 Task: Look for organic products only.
Action: Mouse moved to (19, 80)
Screenshot: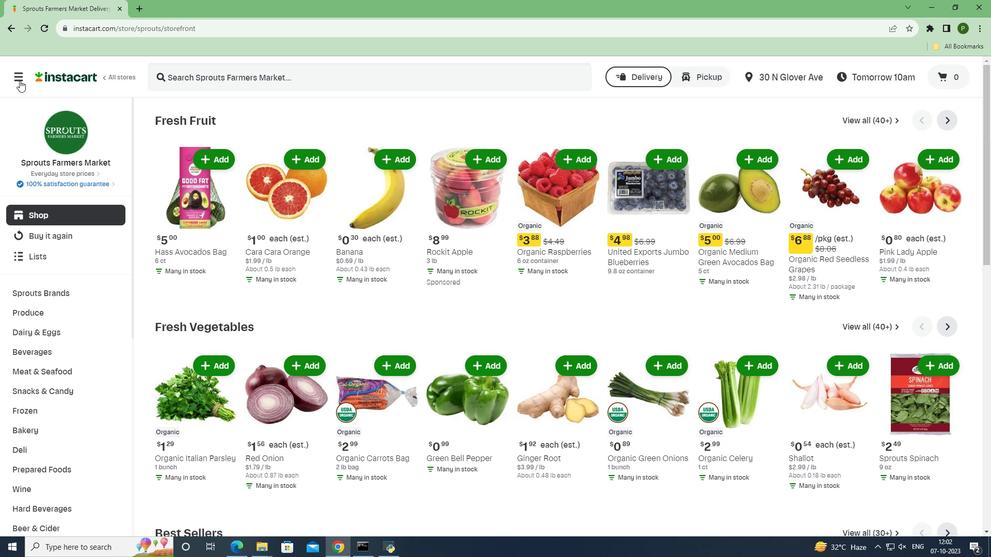
Action: Mouse pressed left at (19, 80)
Screenshot: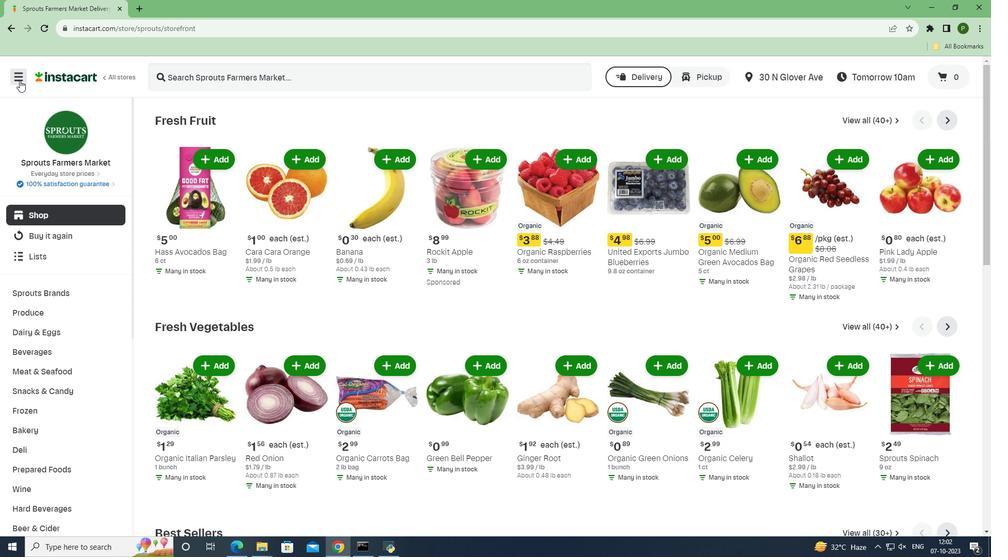 
Action: Mouse moved to (24, 266)
Screenshot: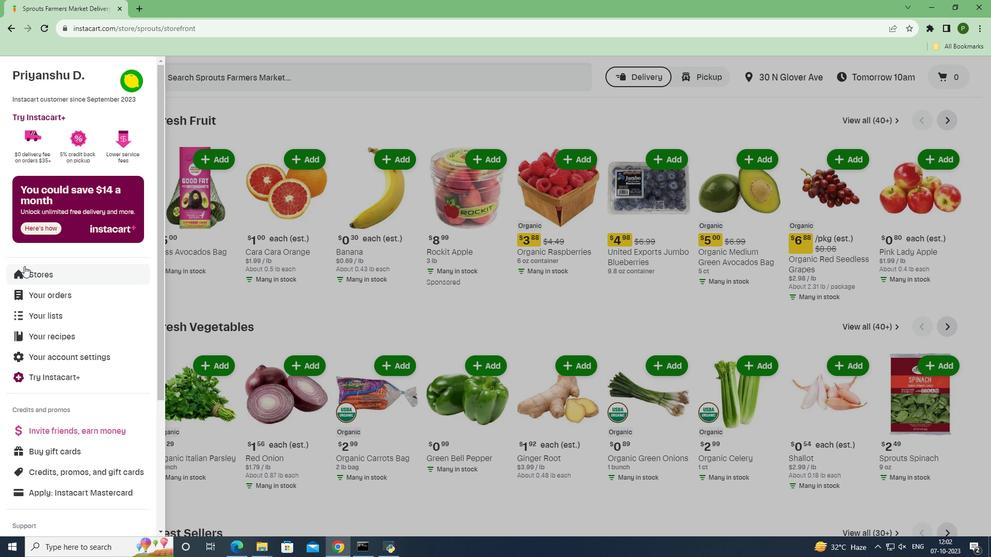 
Action: Mouse pressed left at (24, 266)
Screenshot: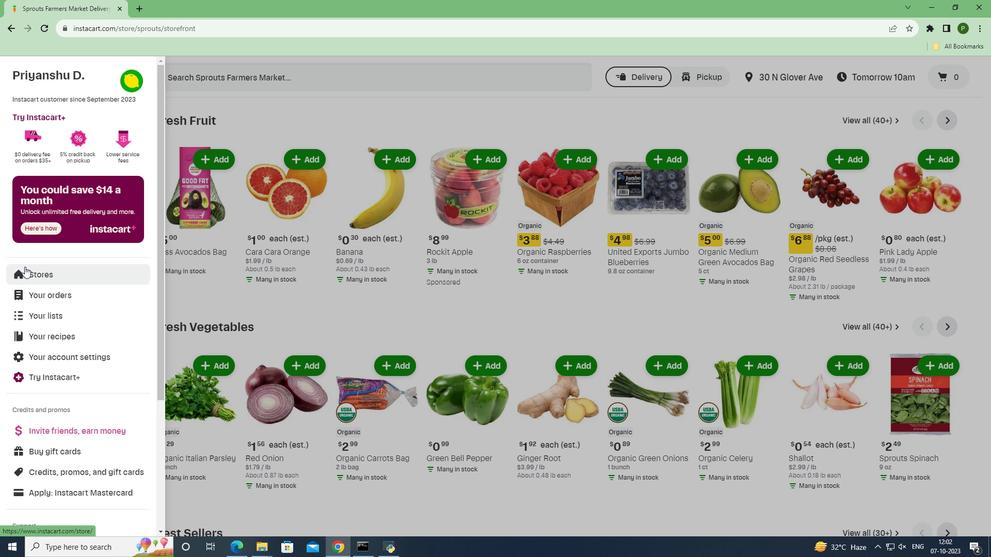 
Action: Mouse moved to (227, 112)
Screenshot: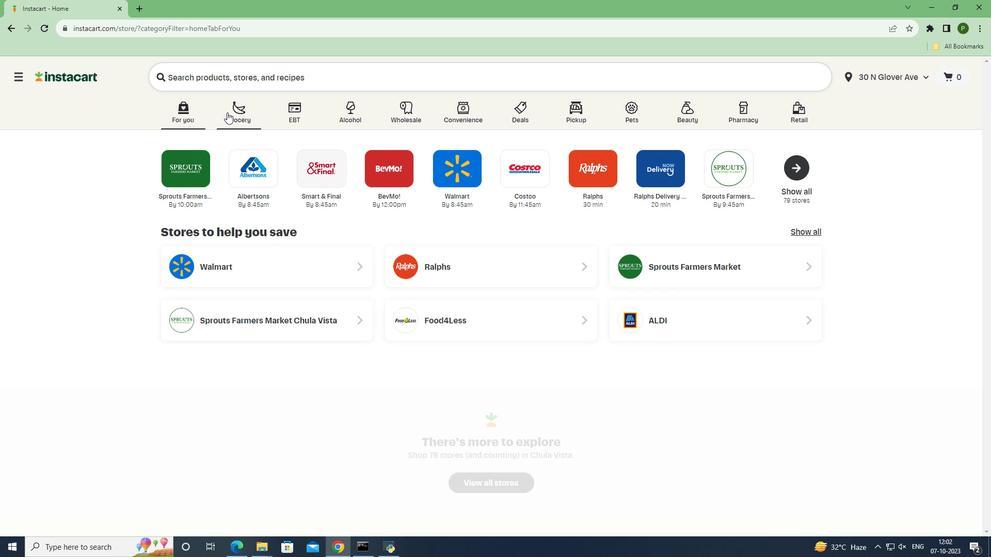 
Action: Mouse pressed left at (227, 112)
Screenshot: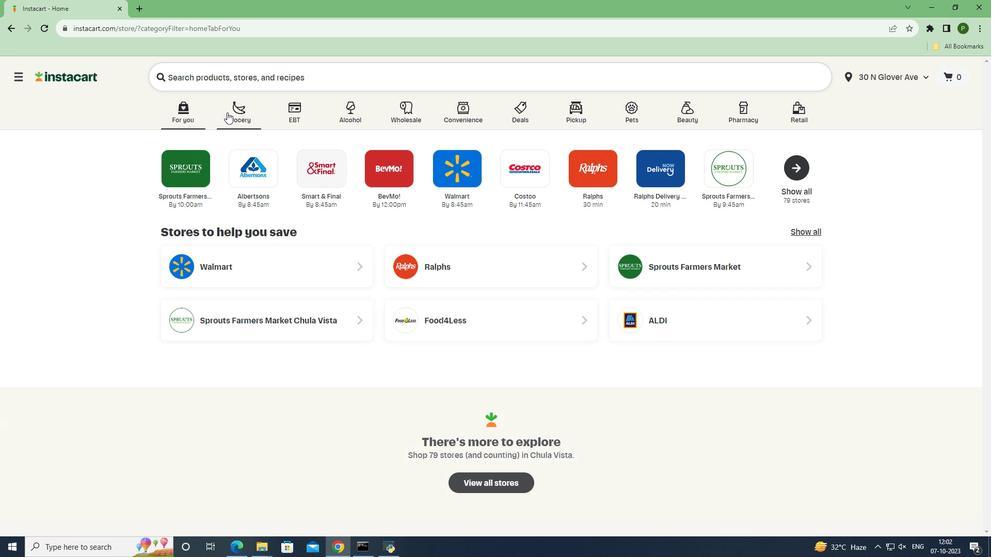 
Action: Mouse moved to (451, 246)
Screenshot: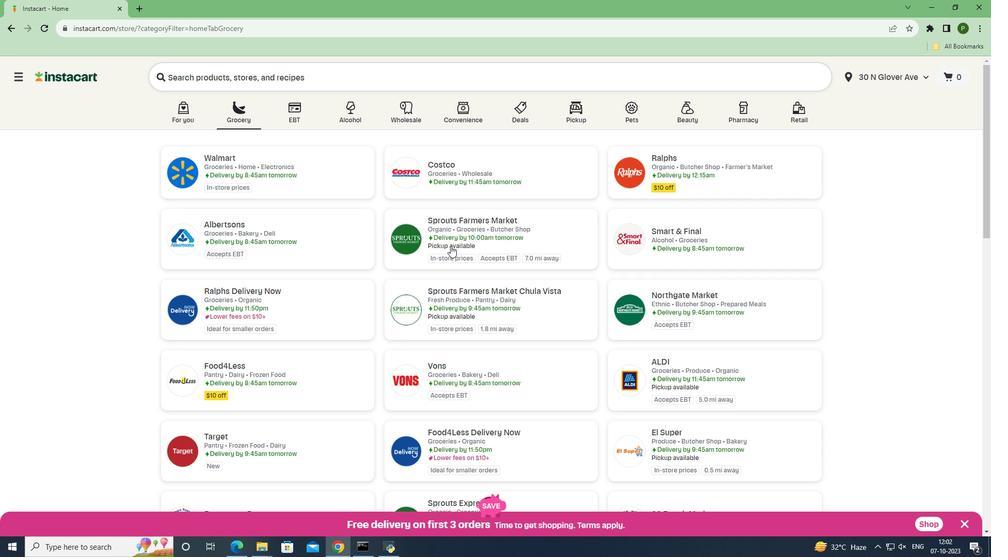 
Action: Mouse pressed left at (451, 246)
Screenshot: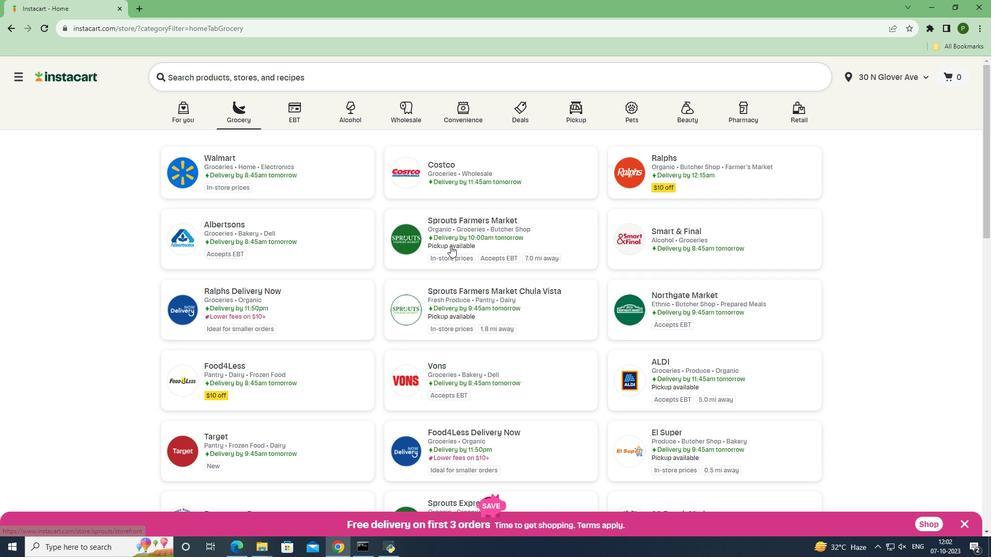 
Action: Mouse moved to (69, 333)
Screenshot: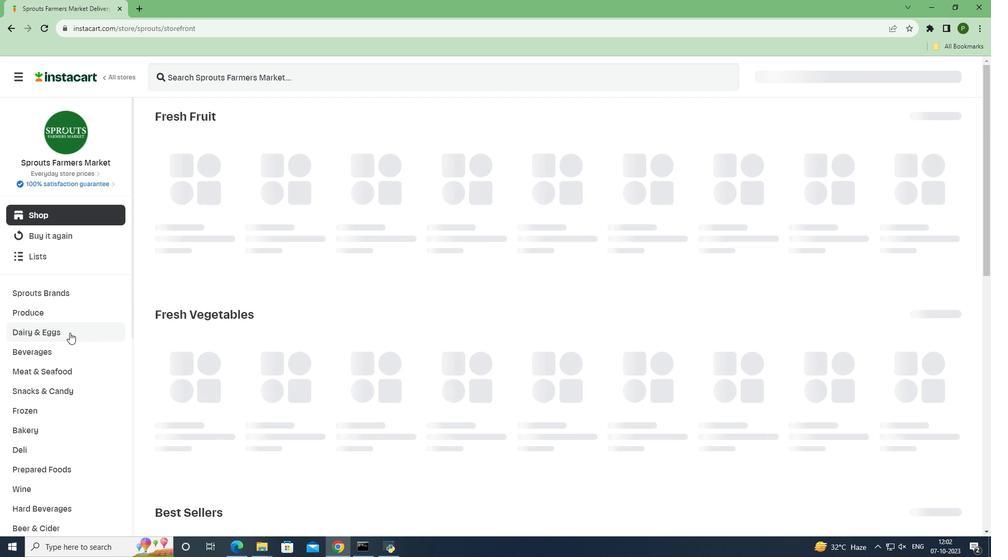 
Action: Mouse pressed left at (69, 333)
Screenshot: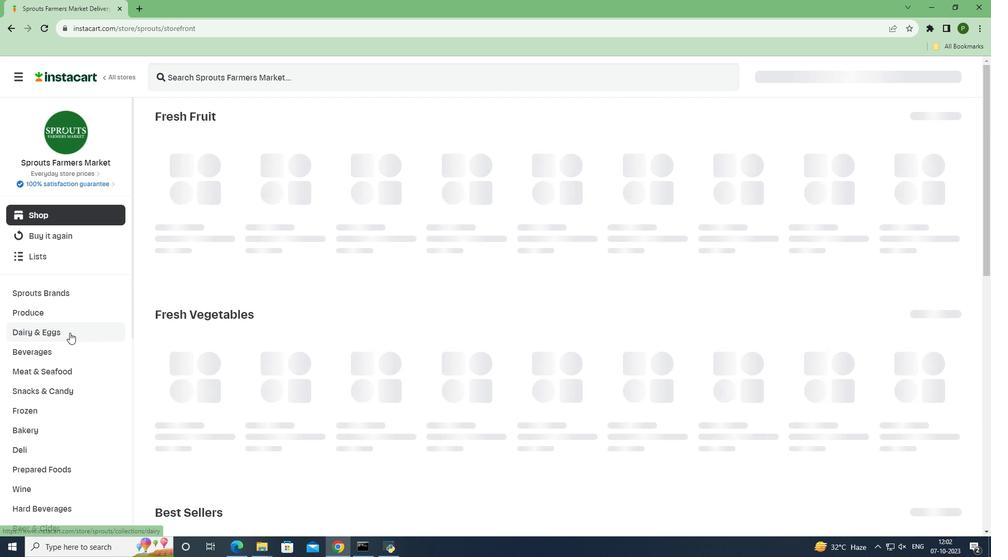 
Action: Mouse moved to (44, 392)
Screenshot: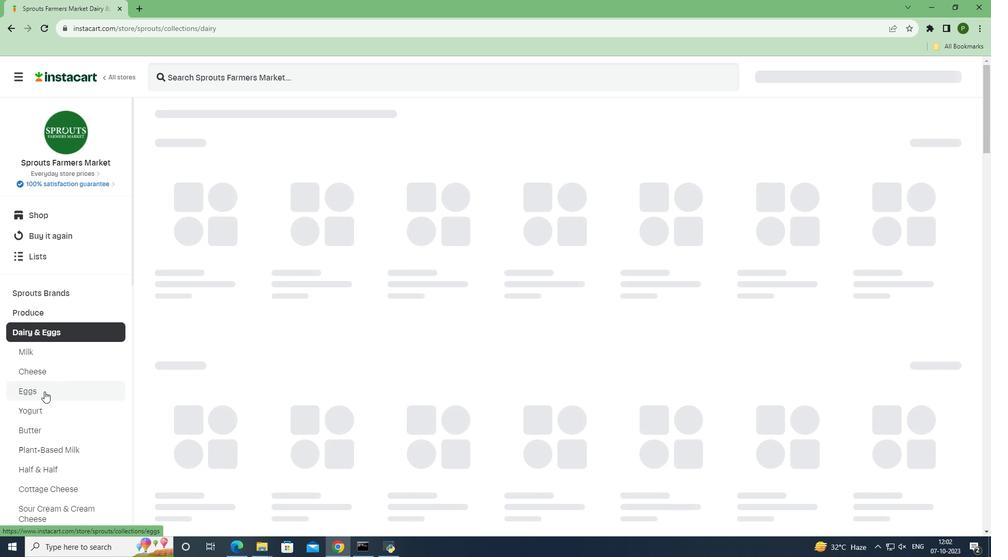 
Action: Mouse pressed left at (44, 392)
Screenshot: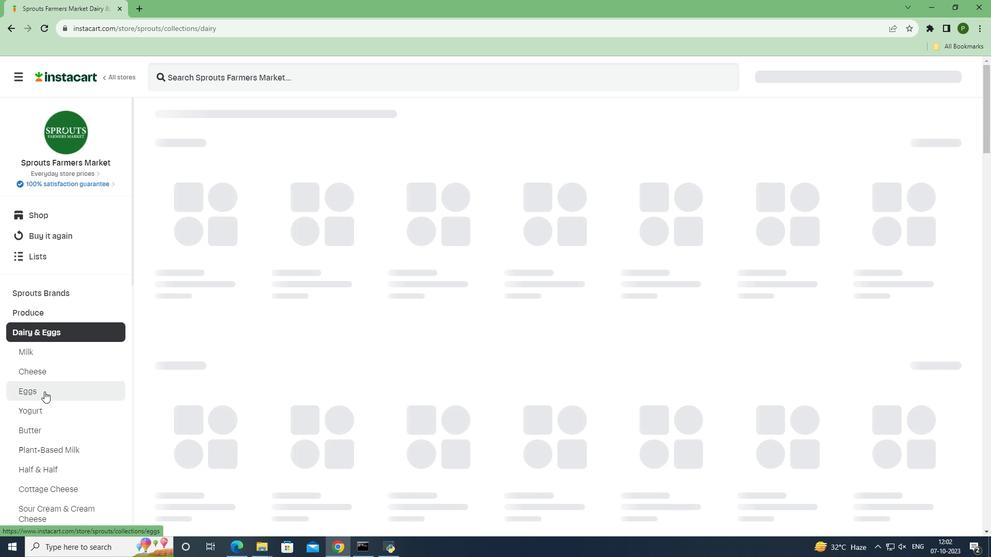 
Action: Mouse moved to (234, 155)
Screenshot: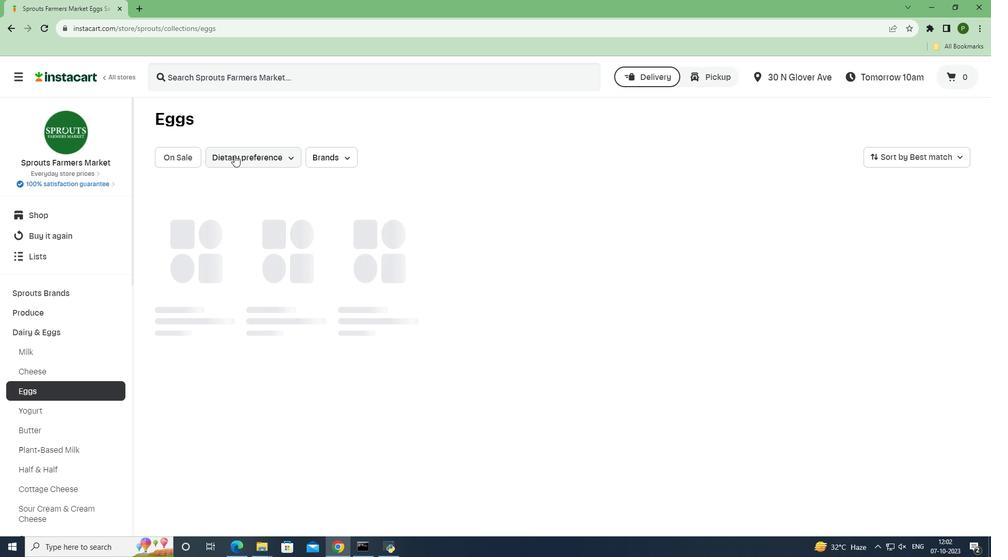 
Action: Mouse pressed left at (234, 155)
Screenshot: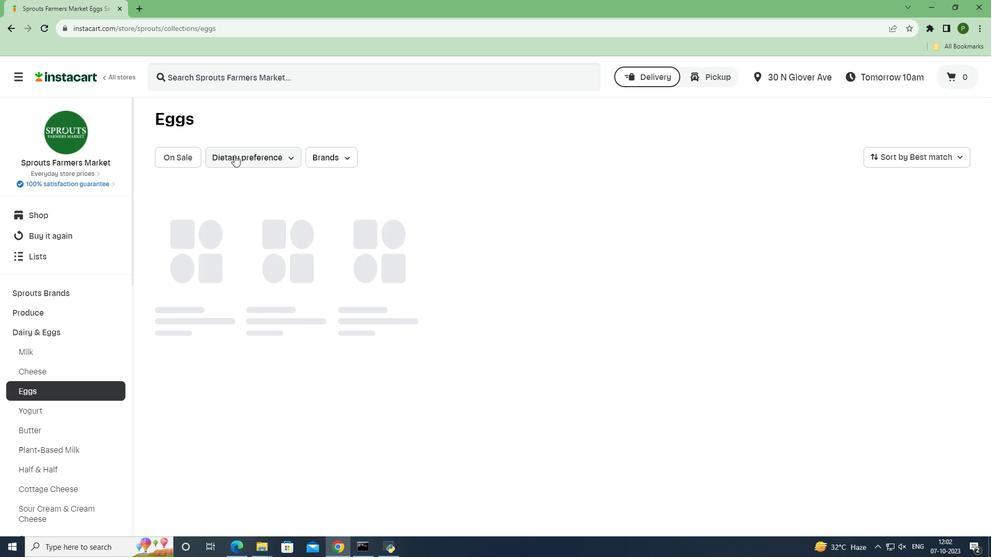 
Action: Mouse moved to (246, 185)
Screenshot: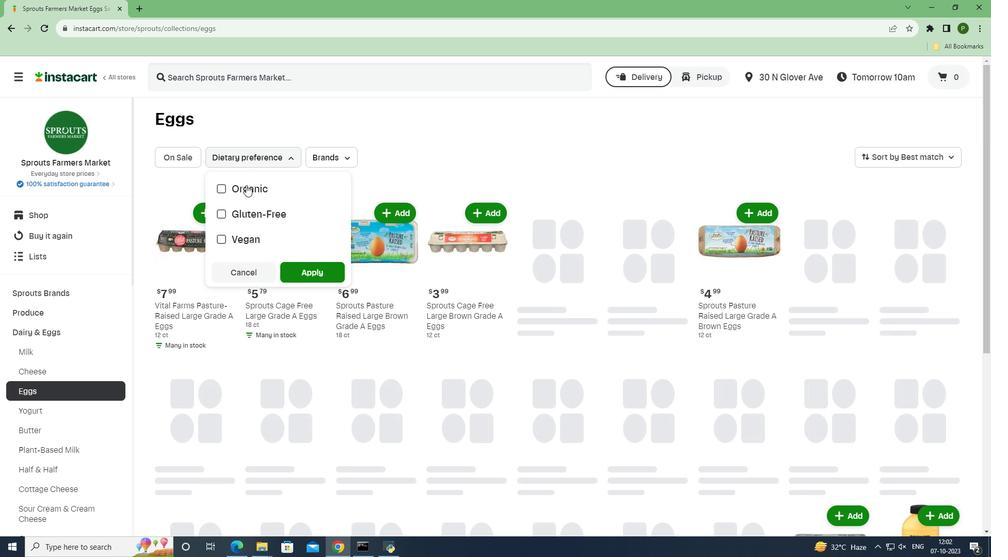
Action: Mouse pressed left at (246, 185)
Screenshot: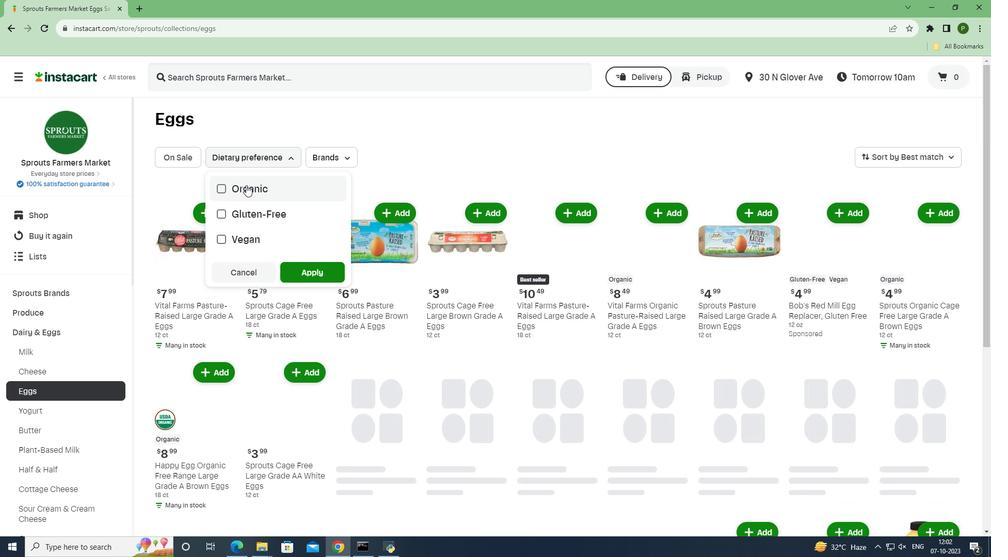 
Action: Mouse moved to (302, 271)
Screenshot: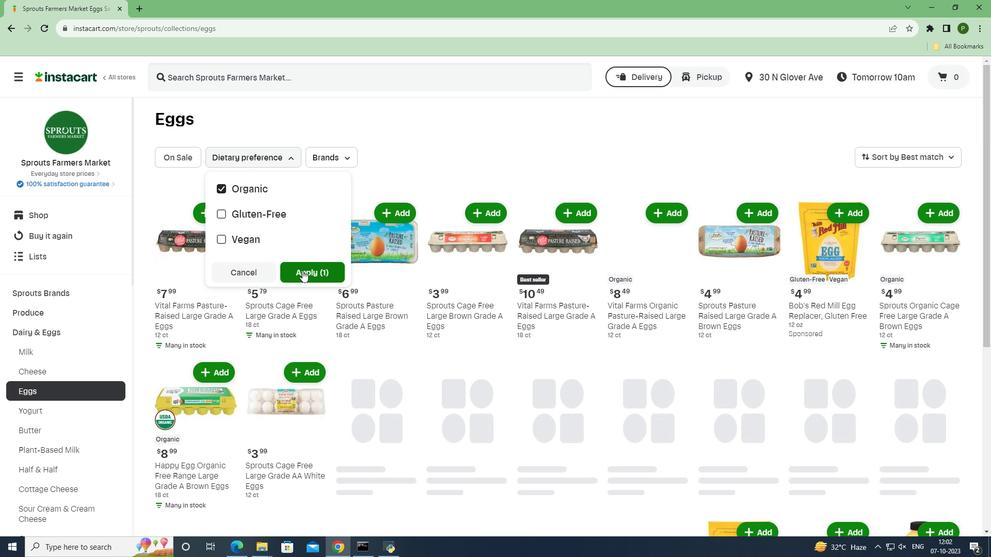 
Action: Mouse pressed left at (302, 271)
Screenshot: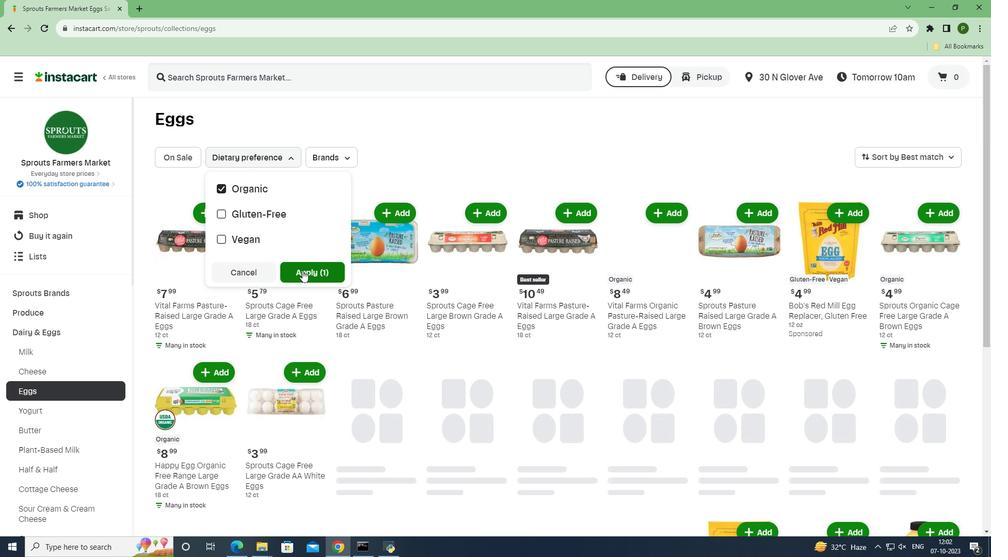 
Action: Mouse moved to (404, 346)
Screenshot: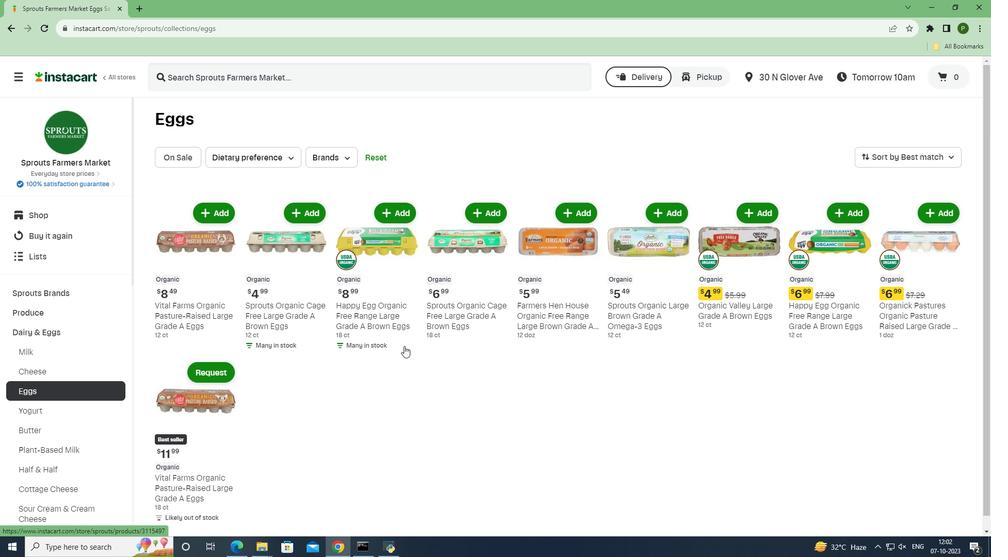 
